 Task: Create a sub task Design and Implement Solution for the task  Develop a new mobile app for a delivery service in the project AgileDream , assign it to team member softage.2@softage.net and update the status of the sub task to  Completed , set the priority of the sub task to High
Action: Mouse moved to (693, 390)
Screenshot: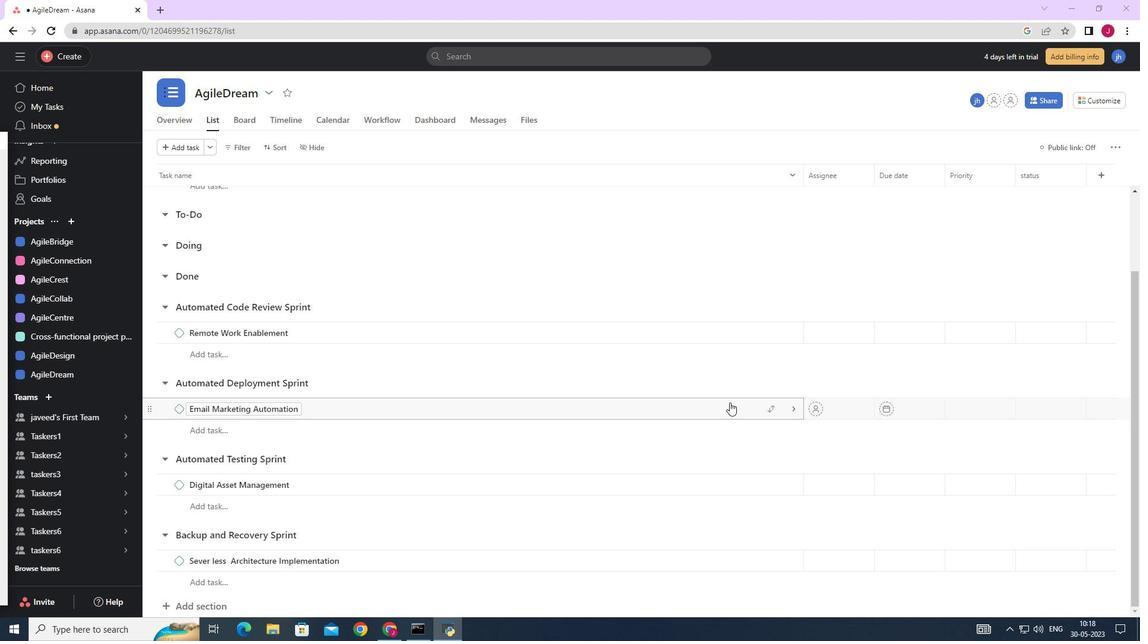 
Action: Mouse scrolled (693, 391) with delta (0, 0)
Screenshot: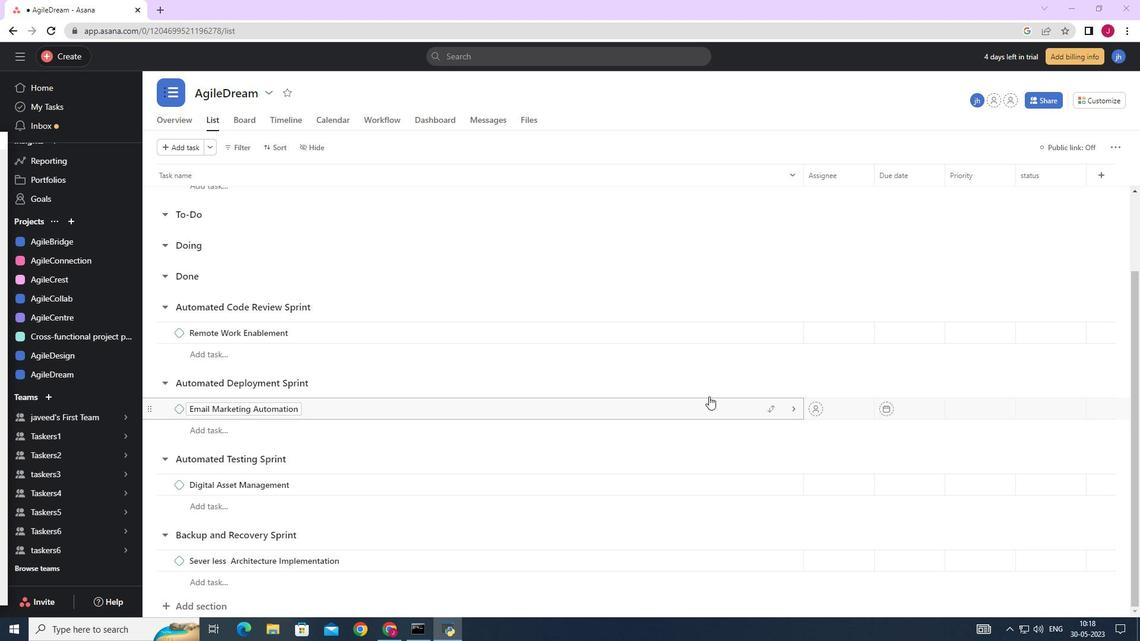 
Action: Mouse moved to (693, 390)
Screenshot: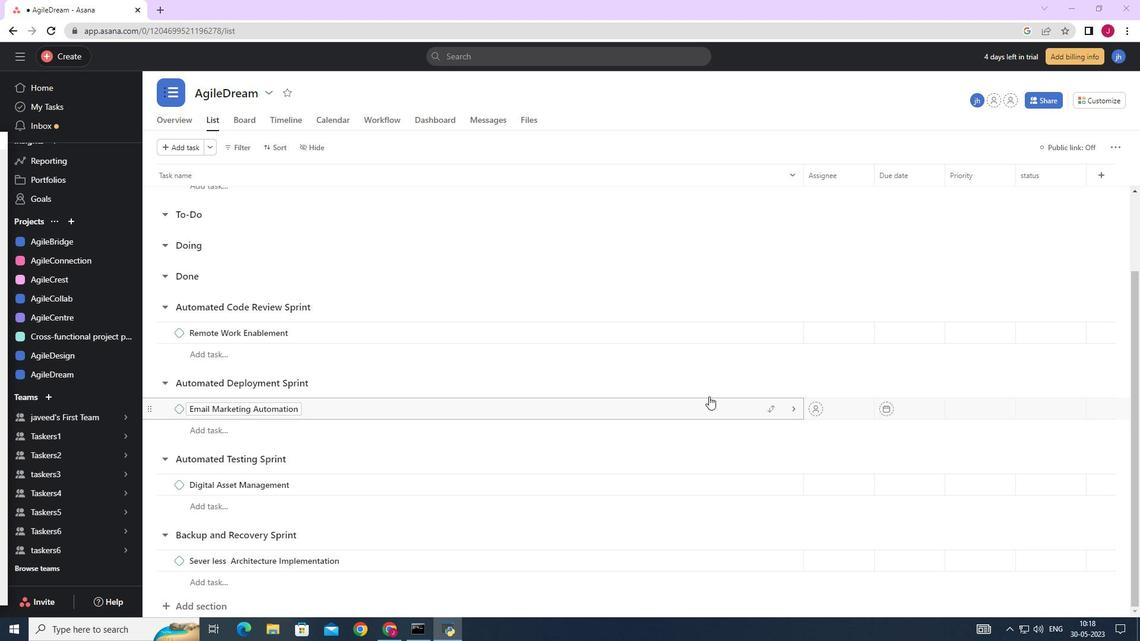 
Action: Mouse scrolled (693, 391) with delta (0, 0)
Screenshot: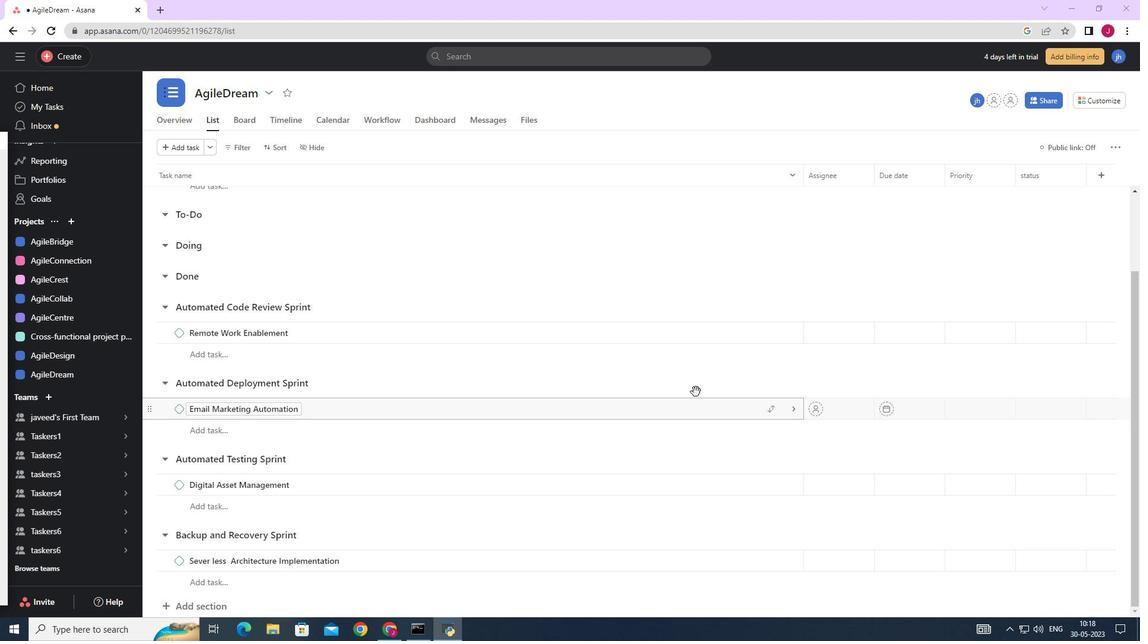 
Action: Mouse scrolled (693, 391) with delta (0, 0)
Screenshot: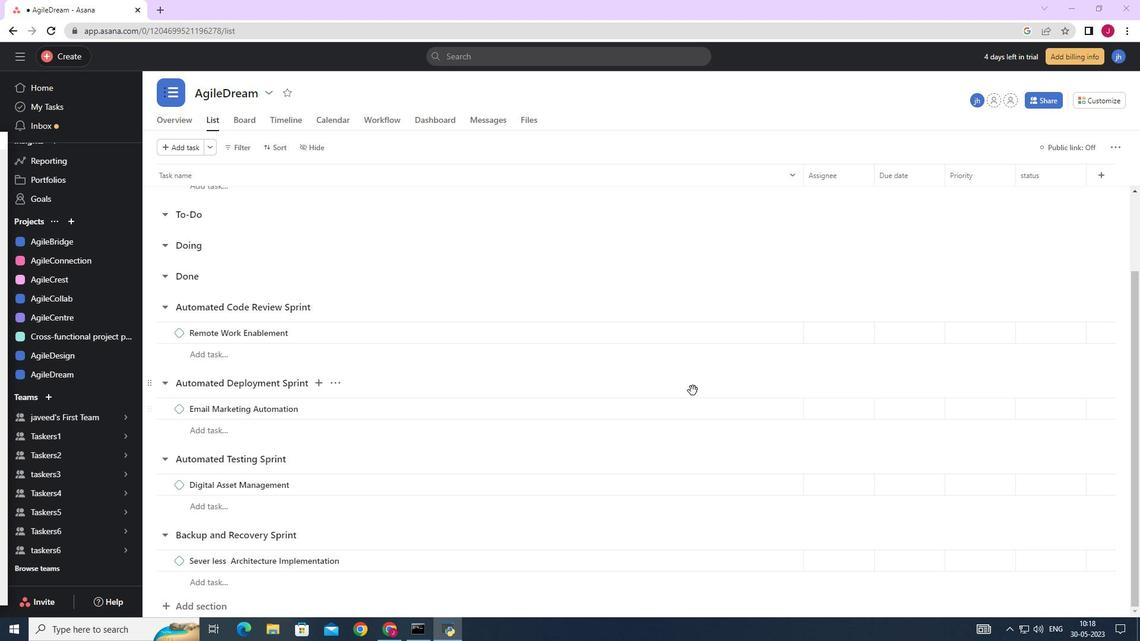 
Action: Mouse scrolled (693, 391) with delta (0, 0)
Screenshot: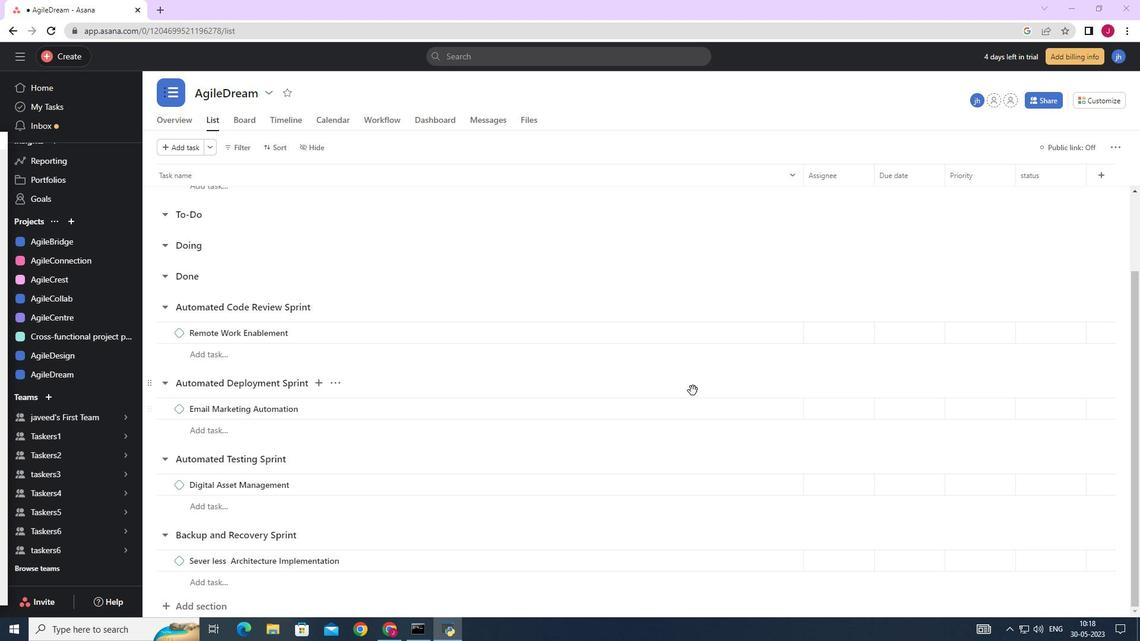 
Action: Mouse moved to (693, 384)
Screenshot: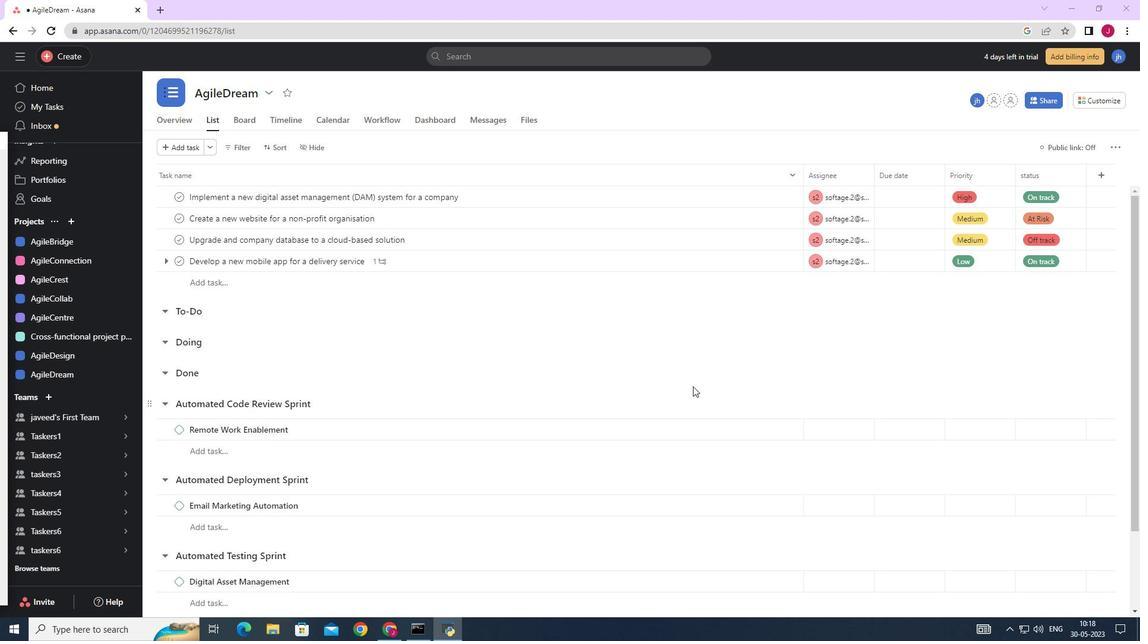 
Action: Mouse scrolled (693, 384) with delta (0, 0)
Screenshot: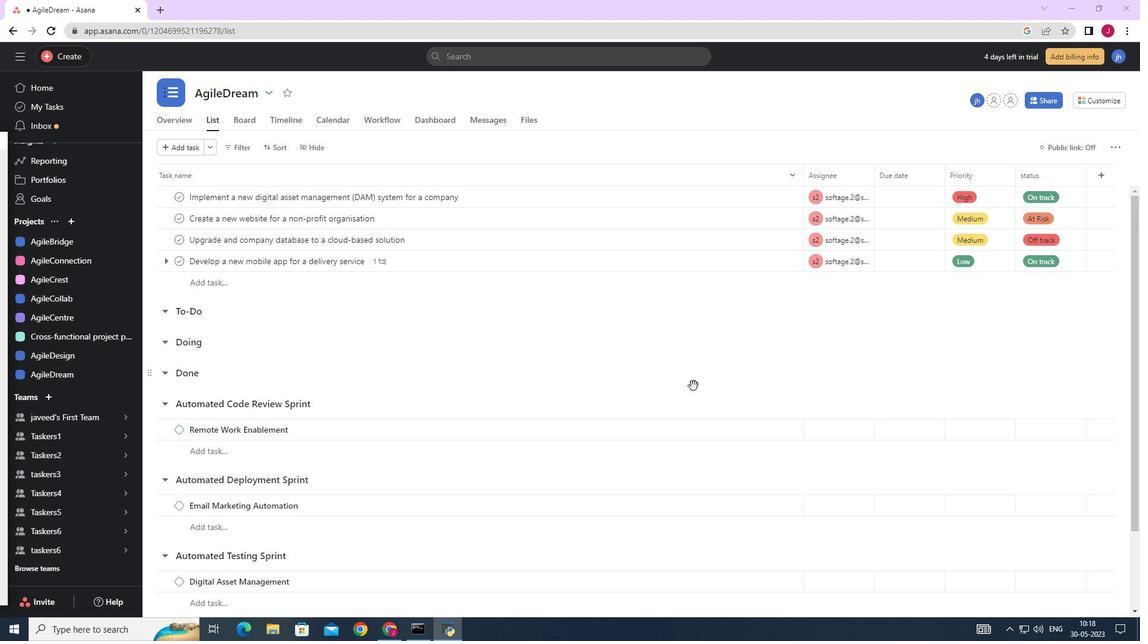 
Action: Mouse scrolled (693, 384) with delta (0, 0)
Screenshot: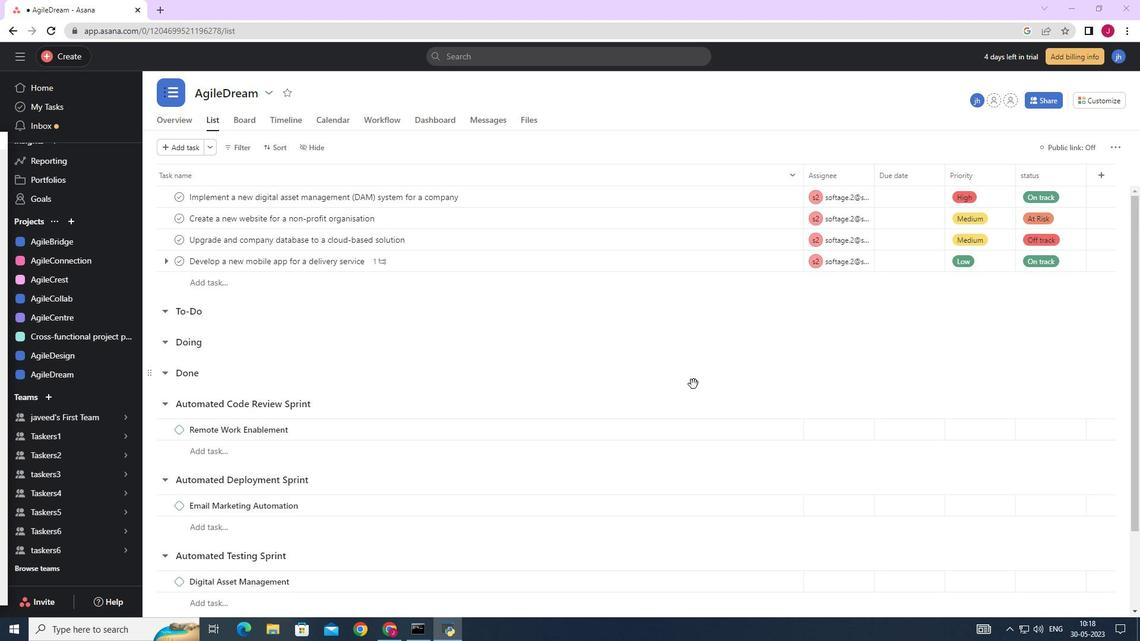 
Action: Mouse moved to (754, 261)
Screenshot: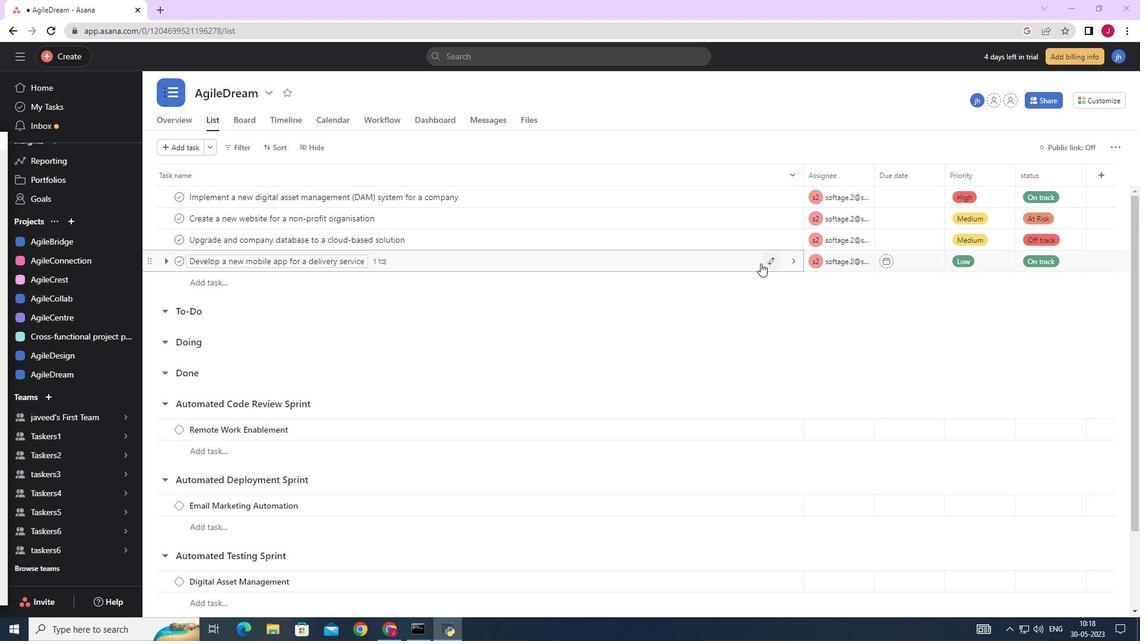 
Action: Mouse pressed left at (754, 261)
Screenshot: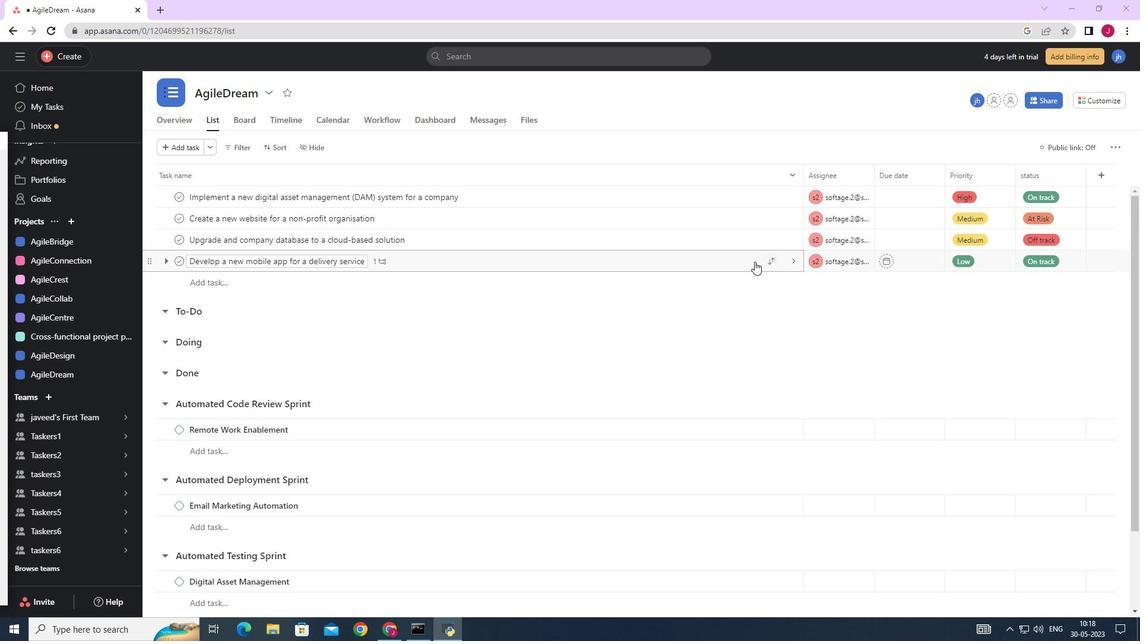 
Action: Mouse moved to (987, 396)
Screenshot: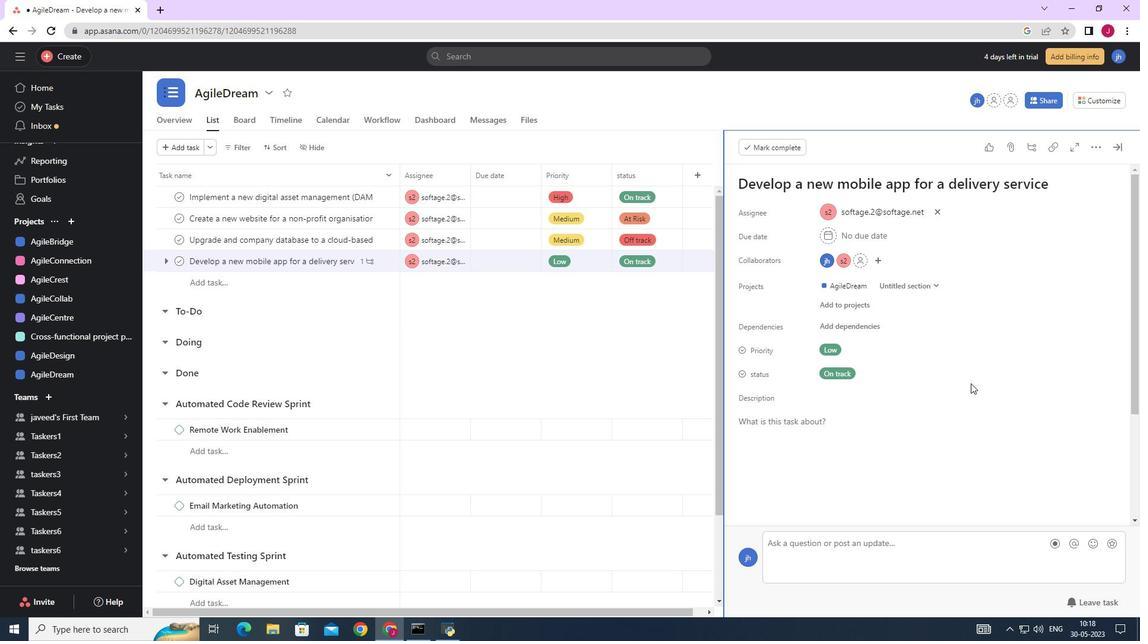 
Action: Mouse scrolled (987, 396) with delta (0, 0)
Screenshot: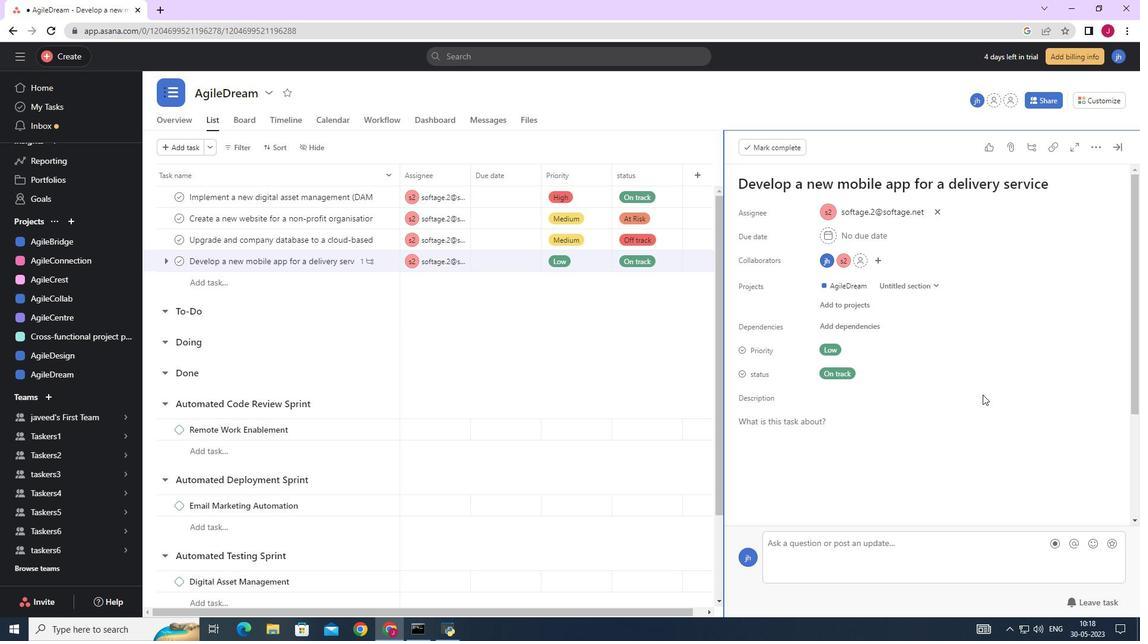 
Action: Mouse scrolled (987, 396) with delta (0, 0)
Screenshot: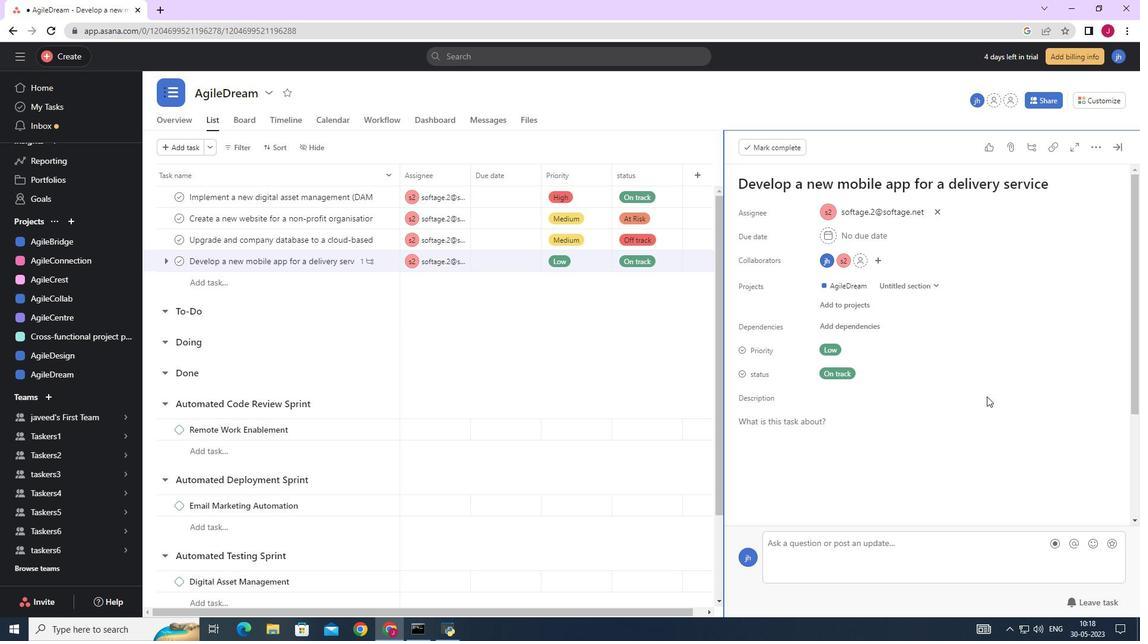 
Action: Mouse scrolled (987, 396) with delta (0, 0)
Screenshot: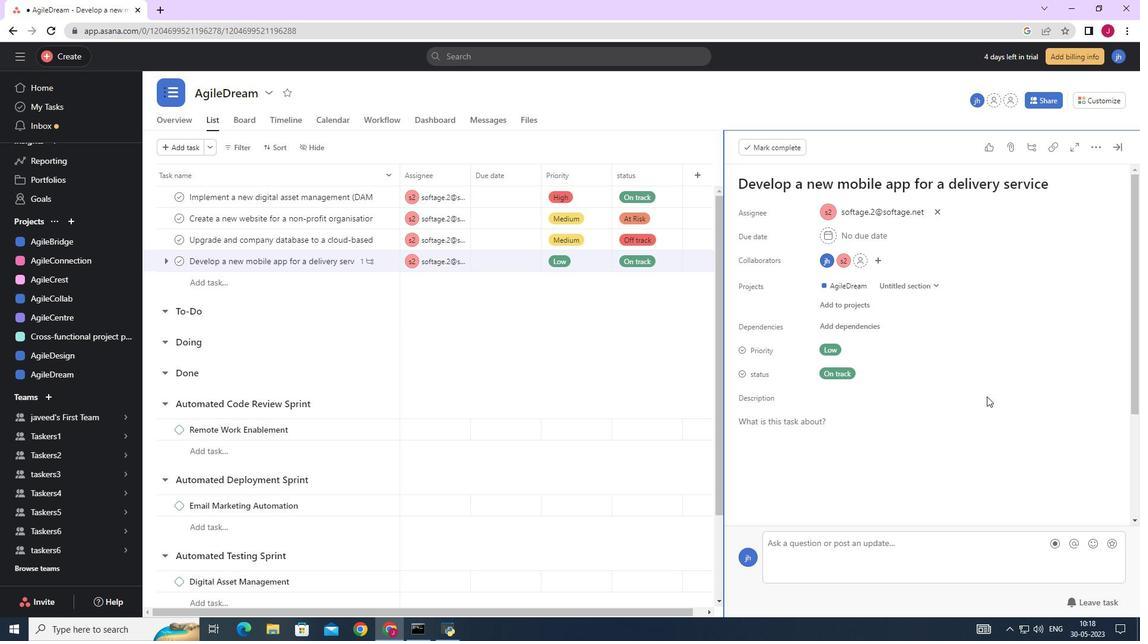 
Action: Mouse scrolled (987, 396) with delta (0, 0)
Screenshot: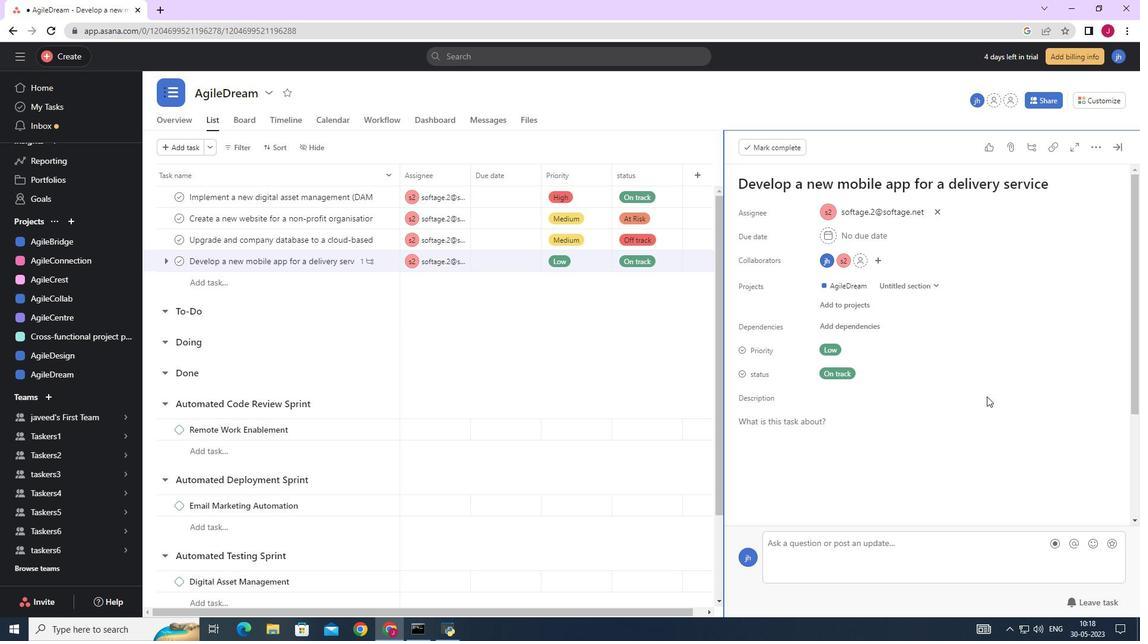 
Action: Mouse scrolled (987, 396) with delta (0, 0)
Screenshot: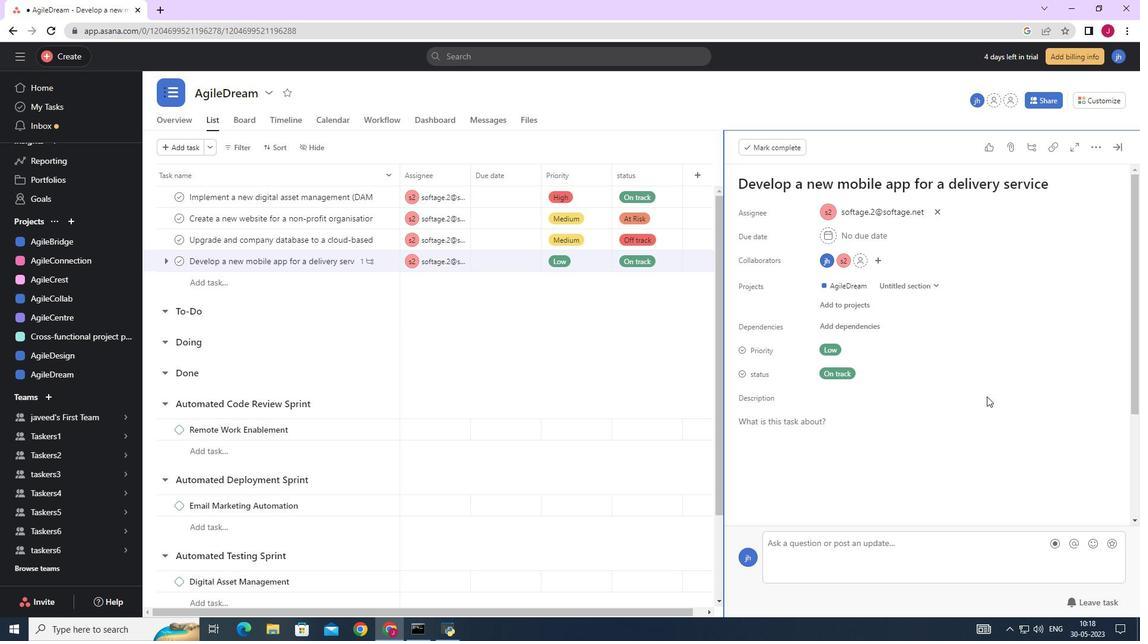 
Action: Mouse scrolled (987, 396) with delta (0, 0)
Screenshot: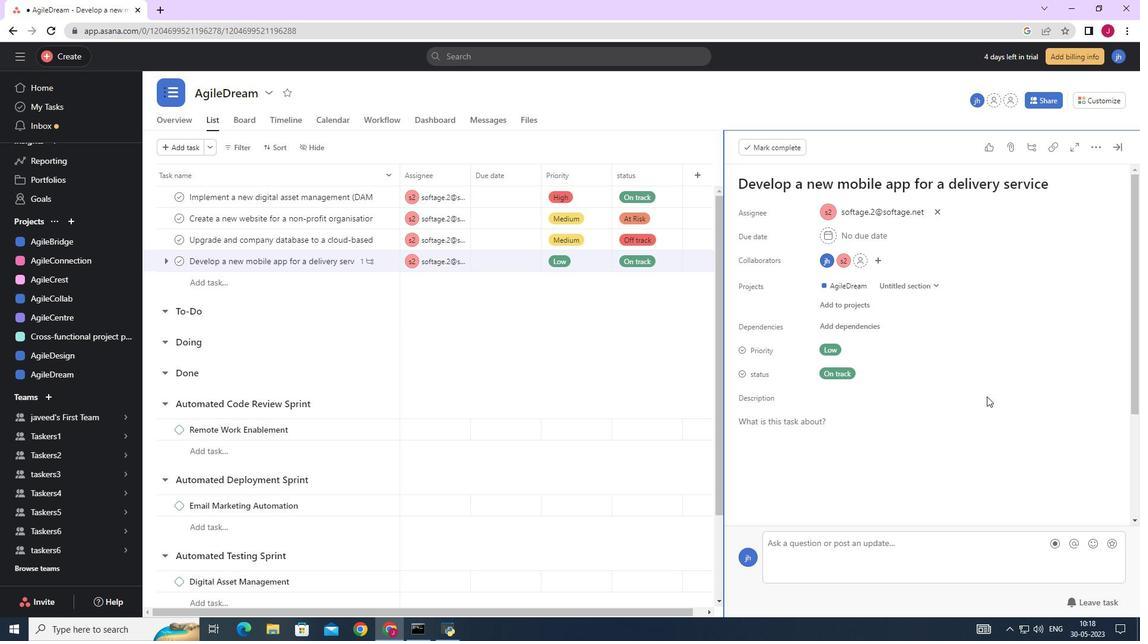 
Action: Mouse moved to (783, 431)
Screenshot: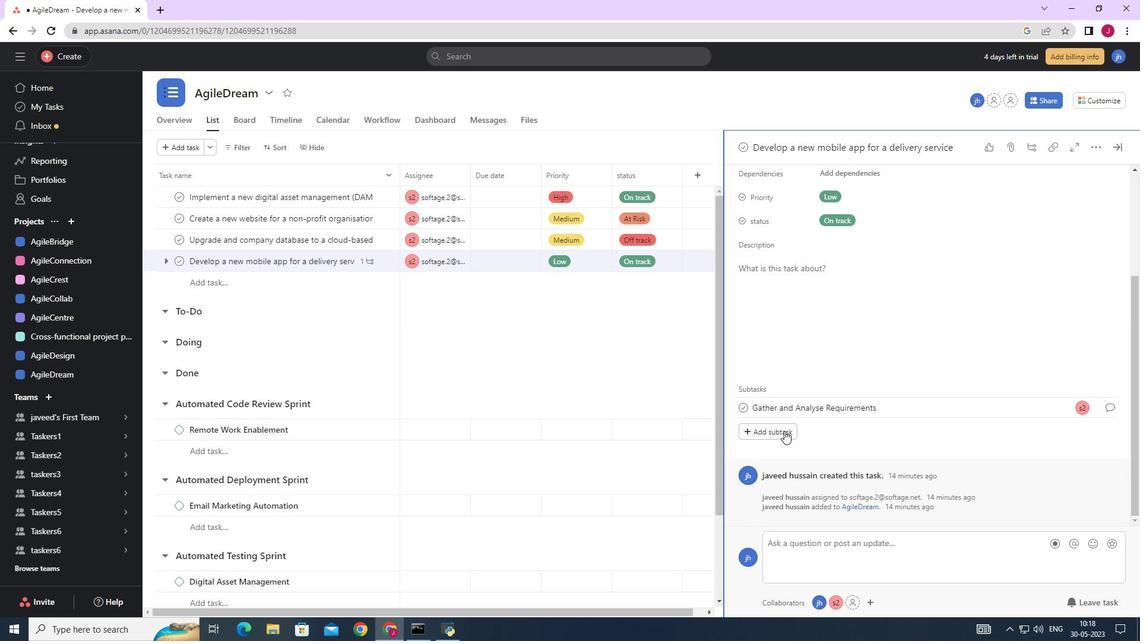 
Action: Mouse pressed left at (783, 431)
Screenshot: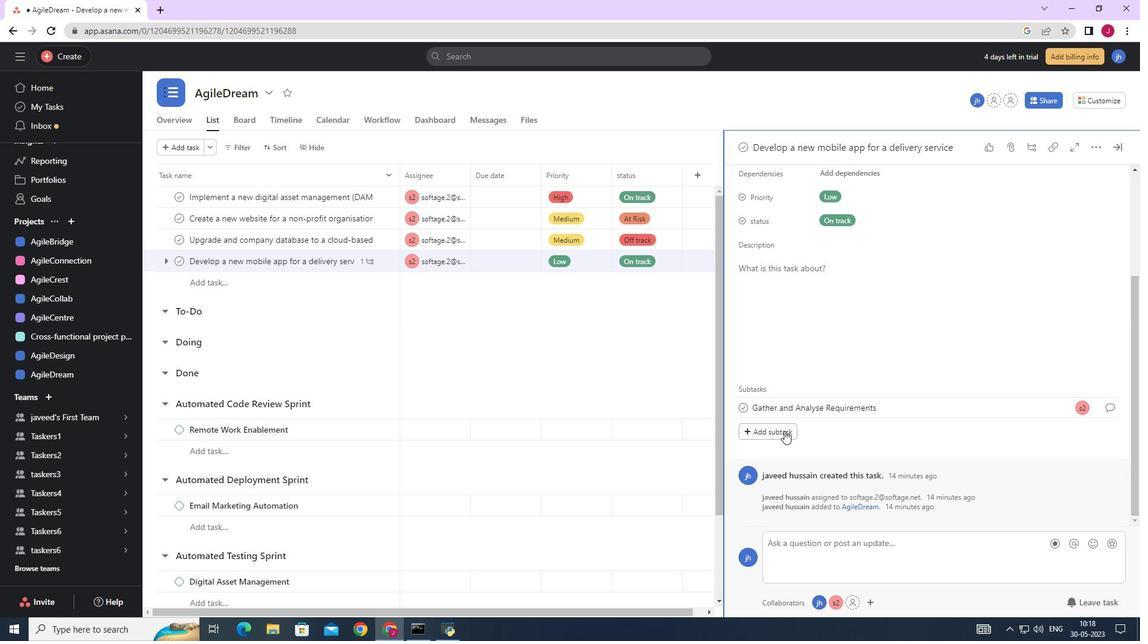 
Action: Mouse moved to (785, 400)
Screenshot: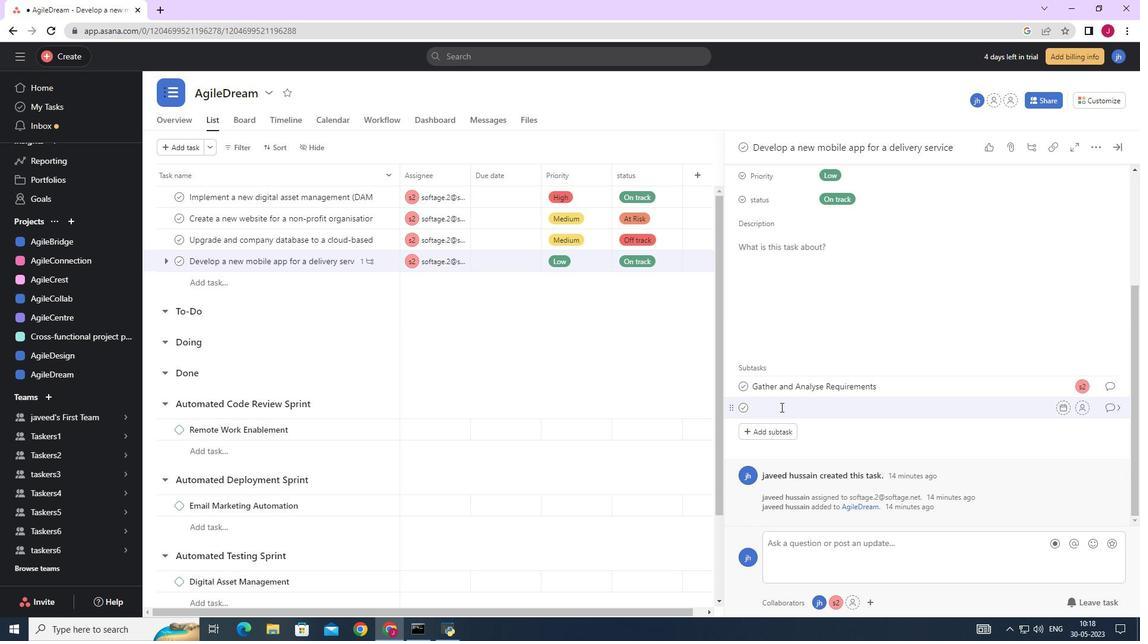 
Action: Key pressed <Key.caps_lock>D<Key.caps_lock>esign<Key.space>and<Key.space><Key.caps_lock>I<Key.caps_lock>mplement<Key.space><Key.caps_lock>S<Key.caps_lock>olution
Screenshot: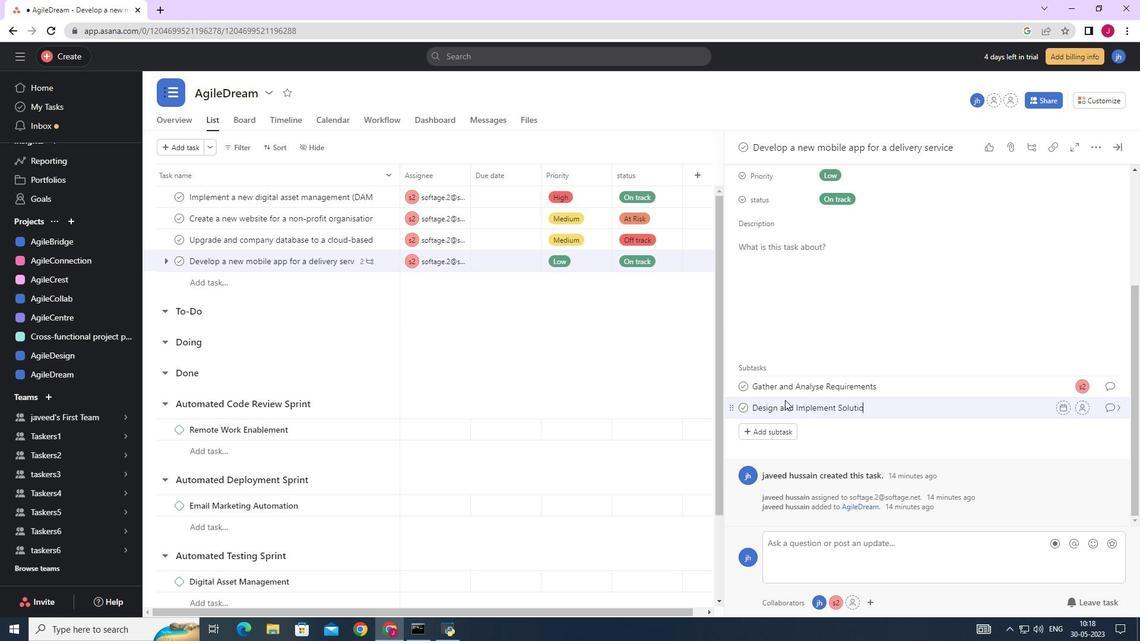 
Action: Mouse moved to (1080, 406)
Screenshot: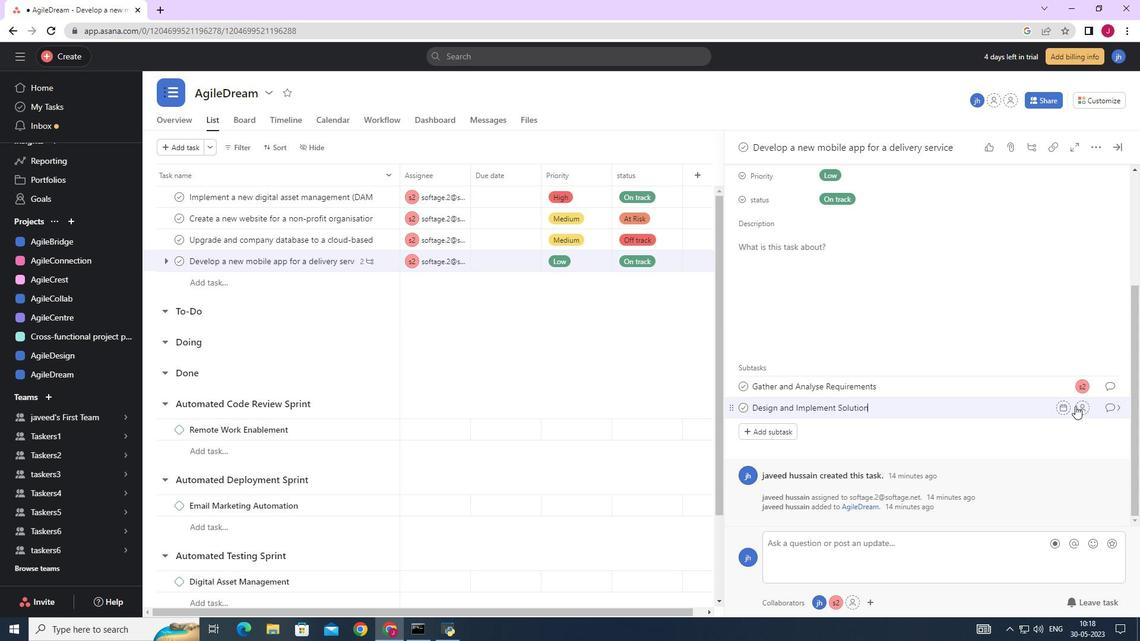 
Action: Mouse pressed left at (1080, 406)
Screenshot: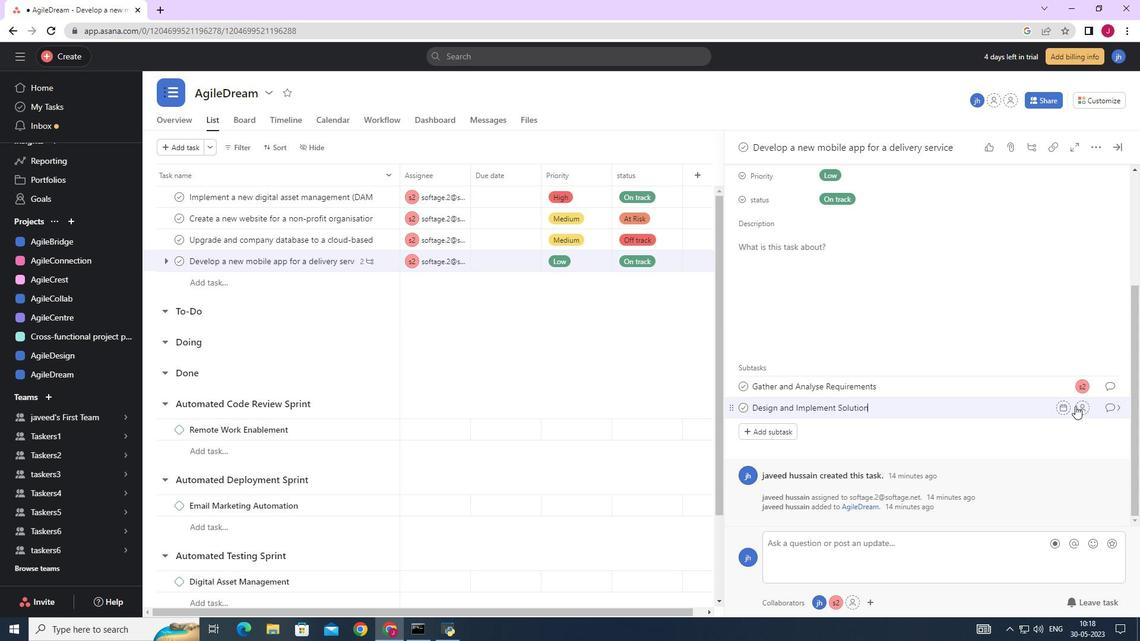 
Action: Mouse moved to (1077, 408)
Screenshot: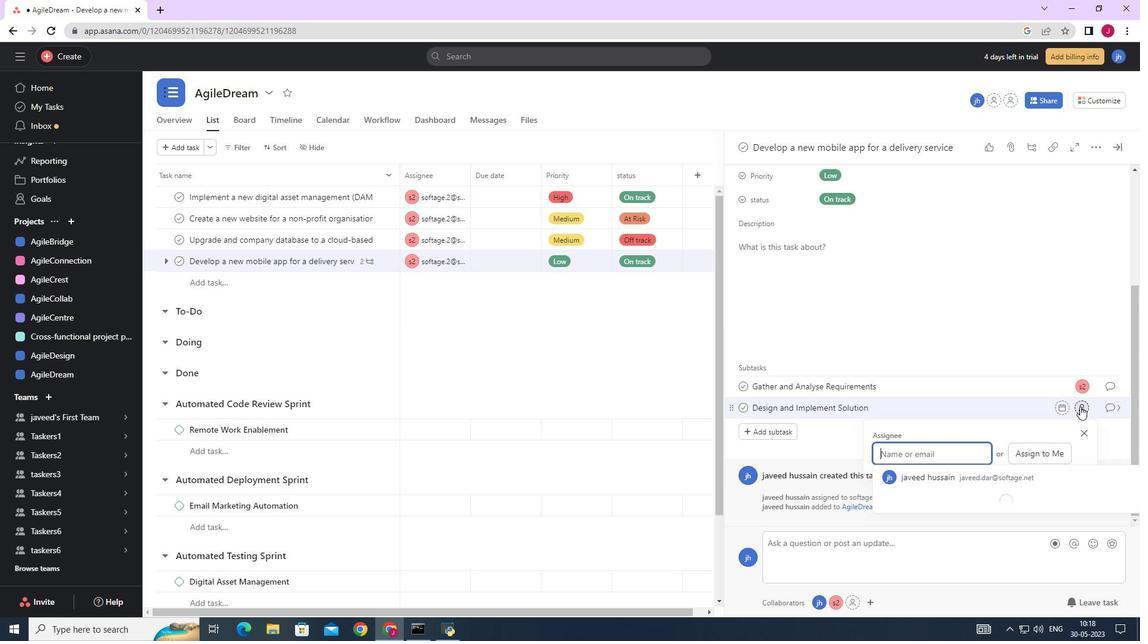 
Action: Key pressed softage.2
Screenshot: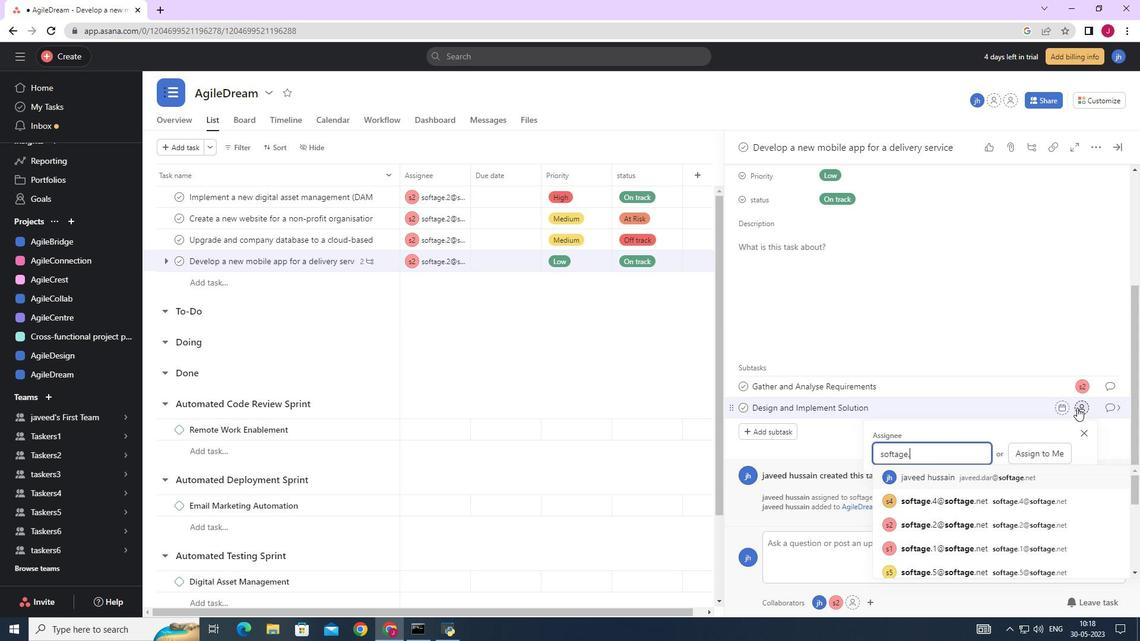 
Action: Mouse moved to (945, 477)
Screenshot: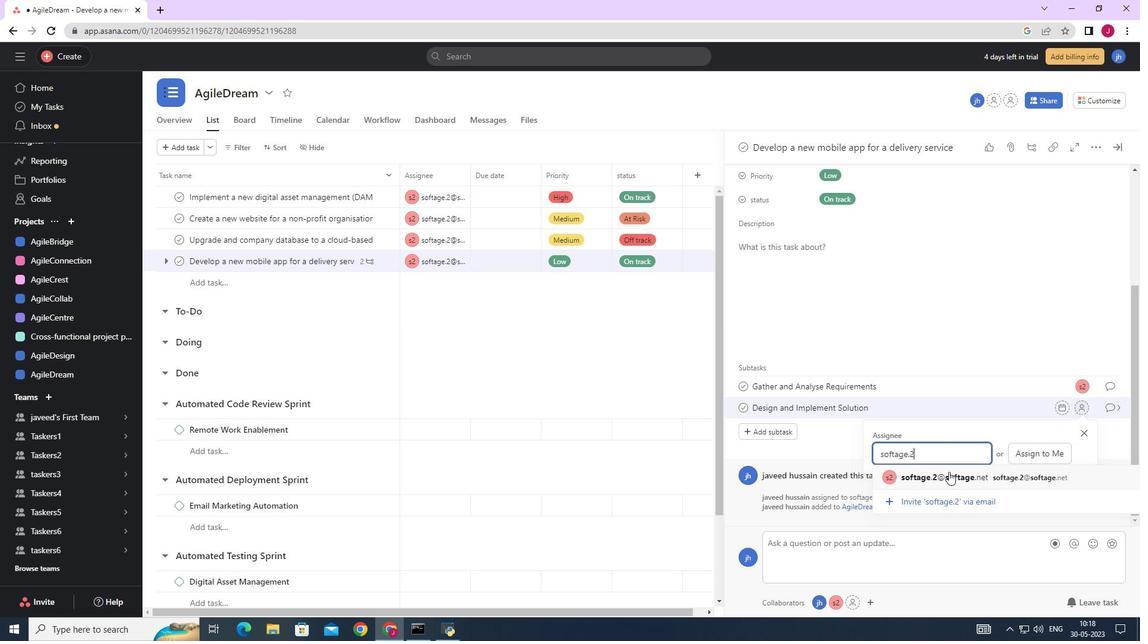 
Action: Mouse pressed left at (945, 477)
Screenshot: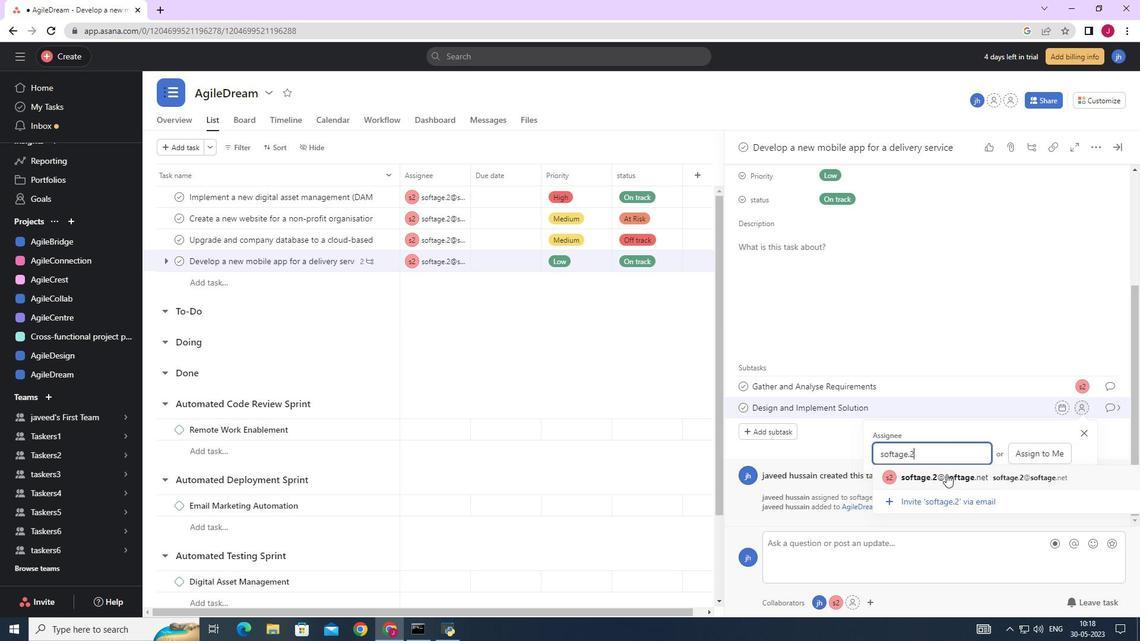 
Action: Mouse moved to (1110, 409)
Screenshot: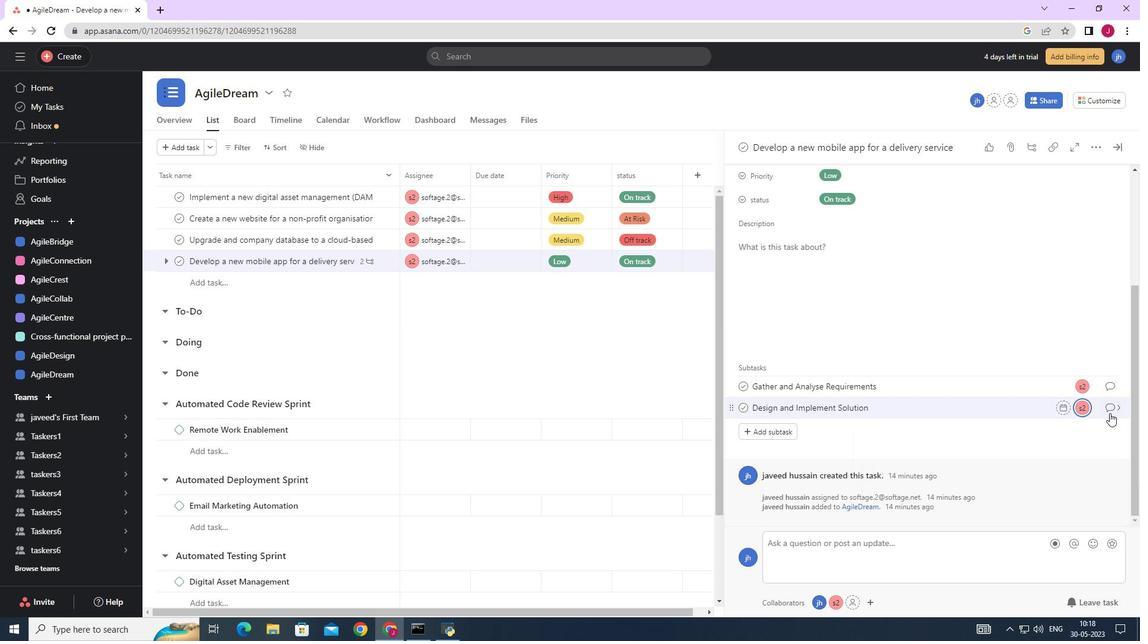 
Action: Mouse pressed left at (1110, 409)
Screenshot: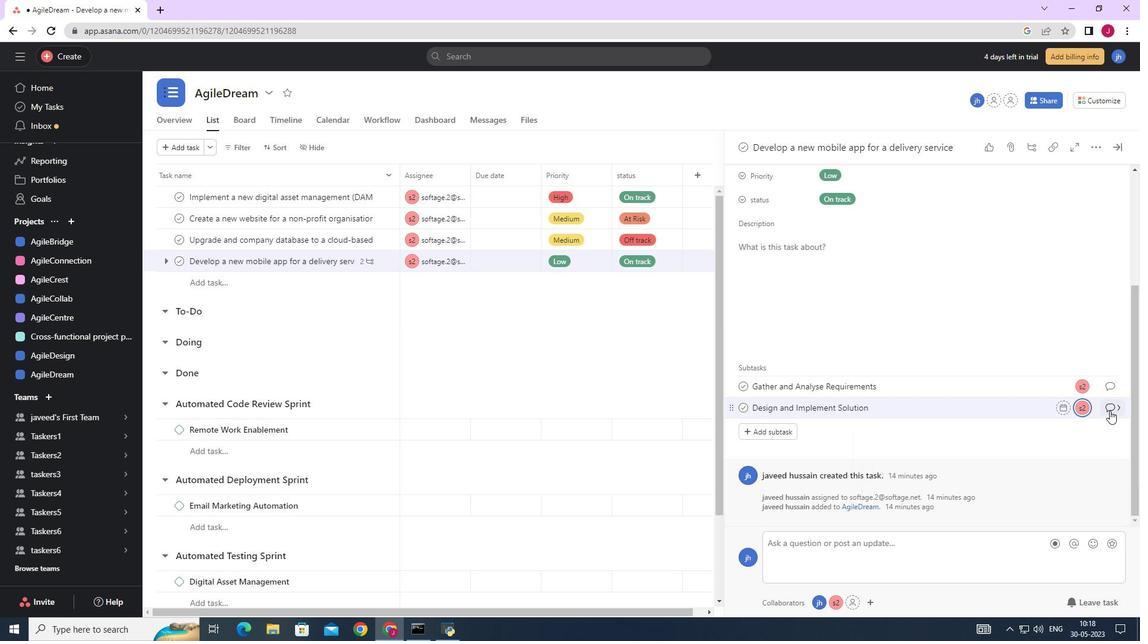 
Action: Mouse moved to (772, 340)
Screenshot: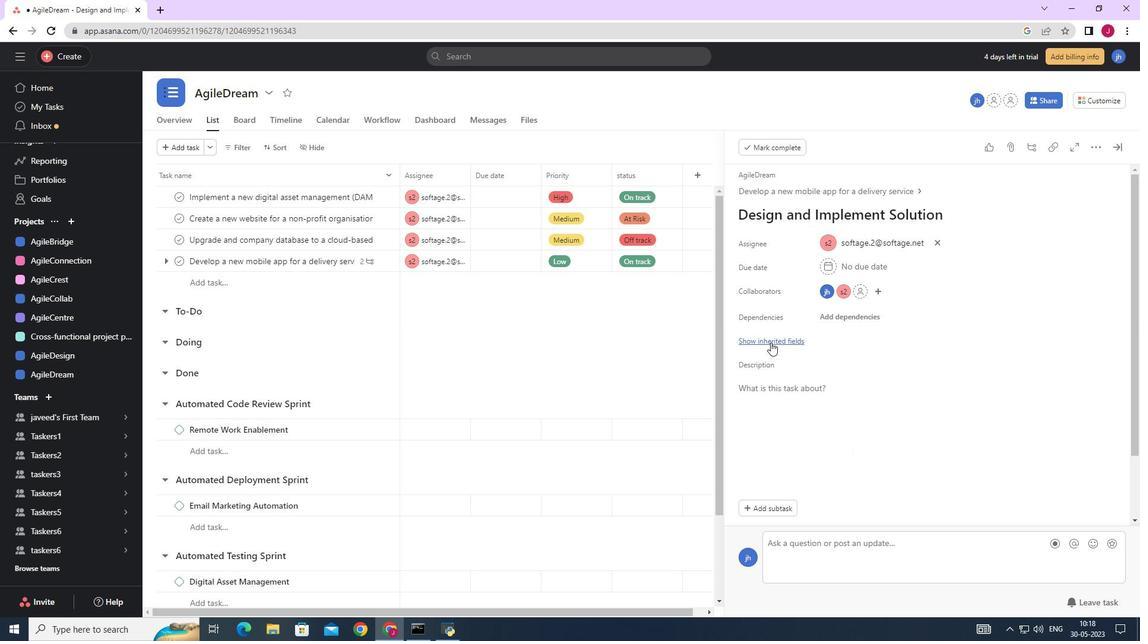 
Action: Mouse pressed left at (772, 340)
Screenshot: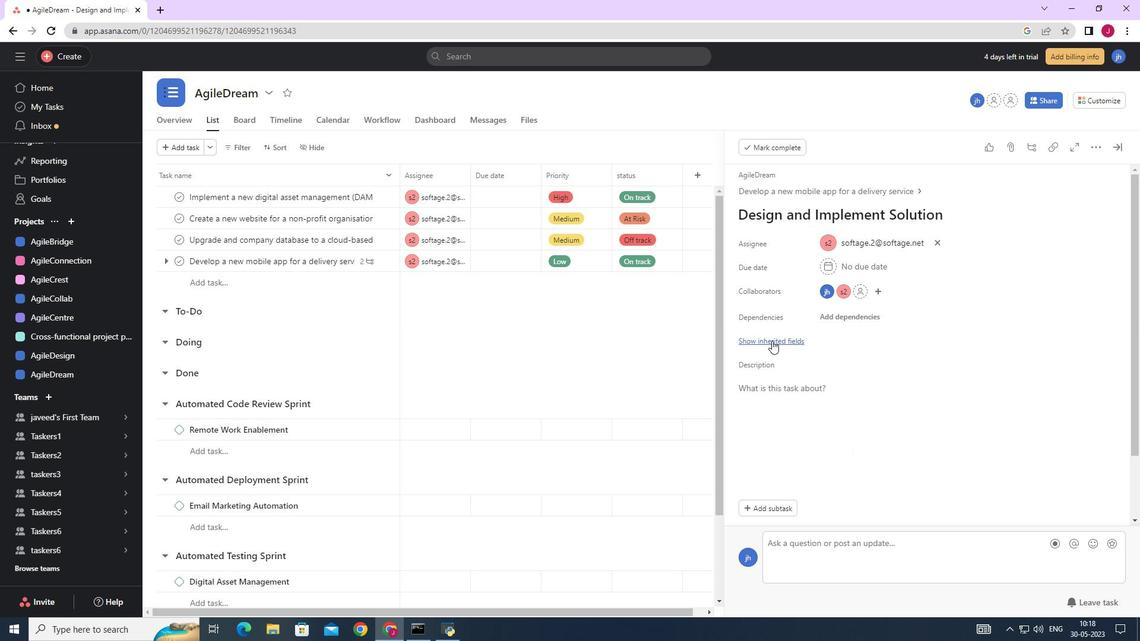 
Action: Mouse moved to (822, 368)
Screenshot: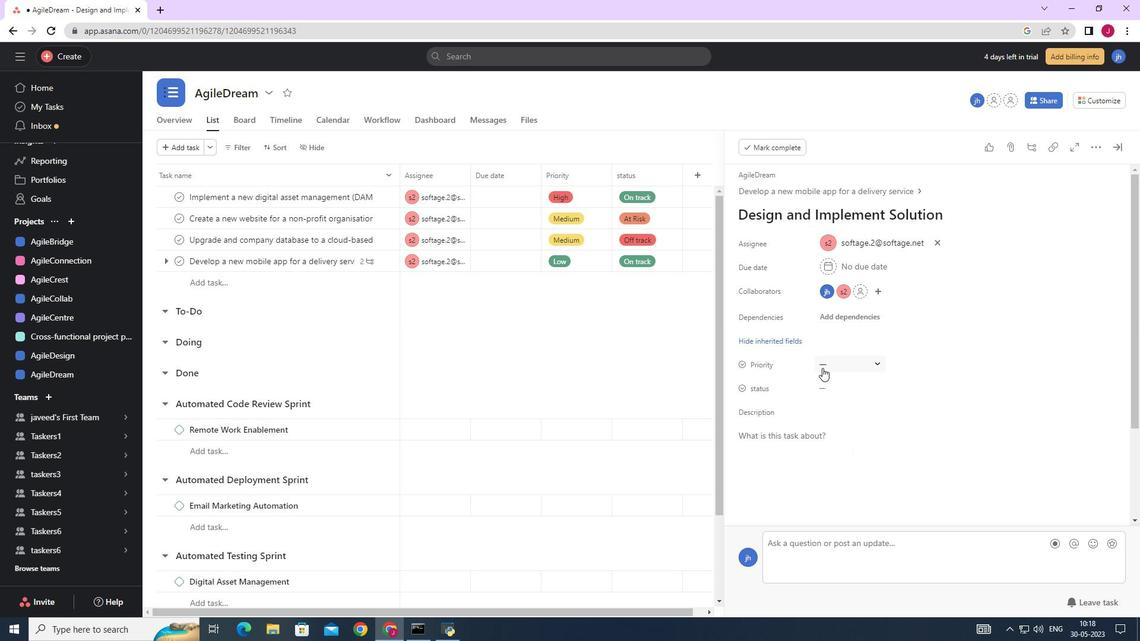
Action: Mouse pressed left at (822, 368)
Screenshot: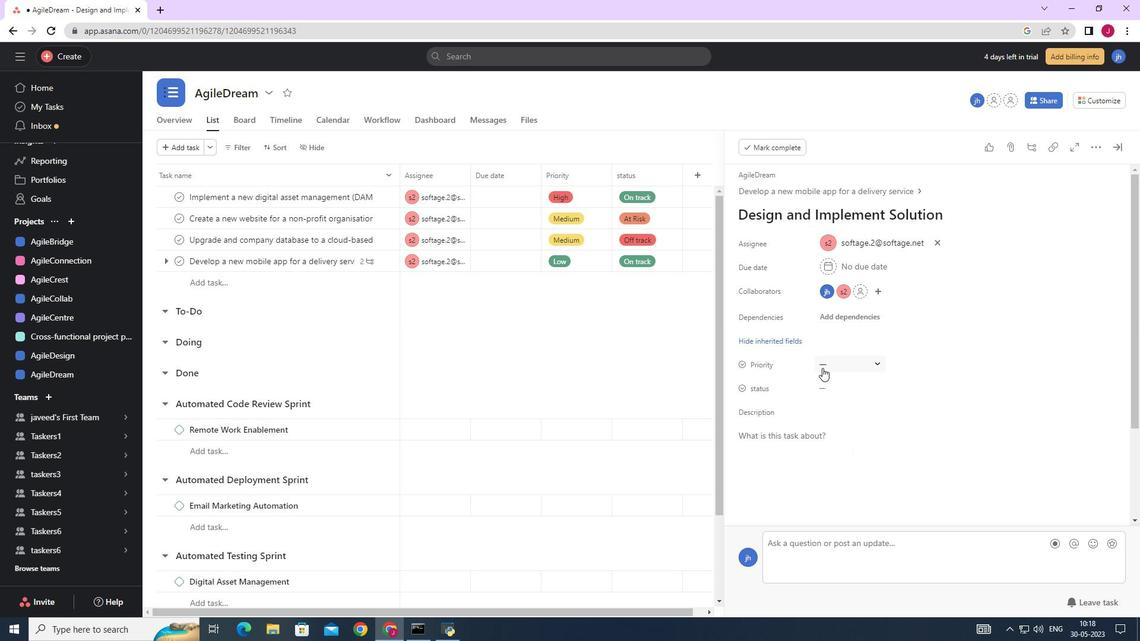 
Action: Mouse moved to (854, 405)
Screenshot: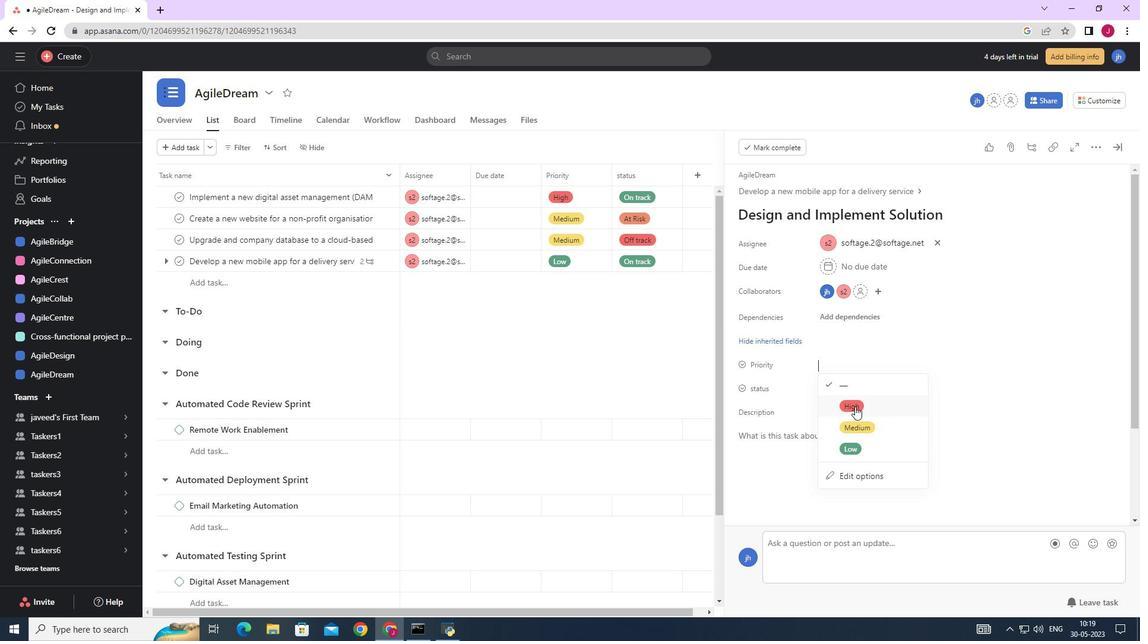 
Action: Mouse pressed left at (854, 405)
Screenshot: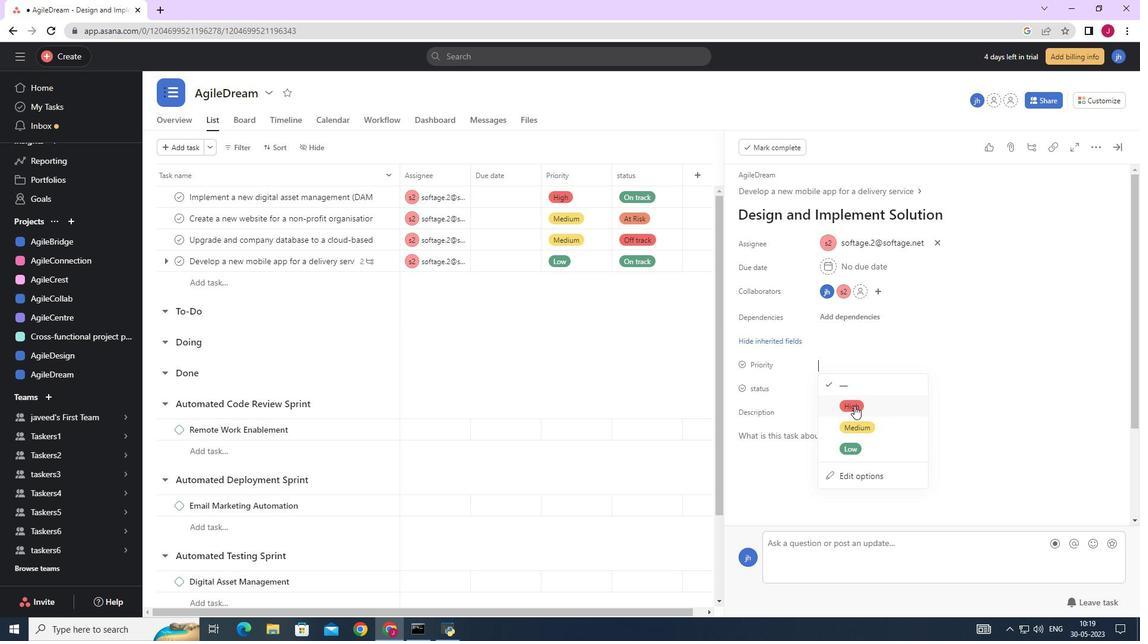 
Action: Mouse moved to (831, 379)
Screenshot: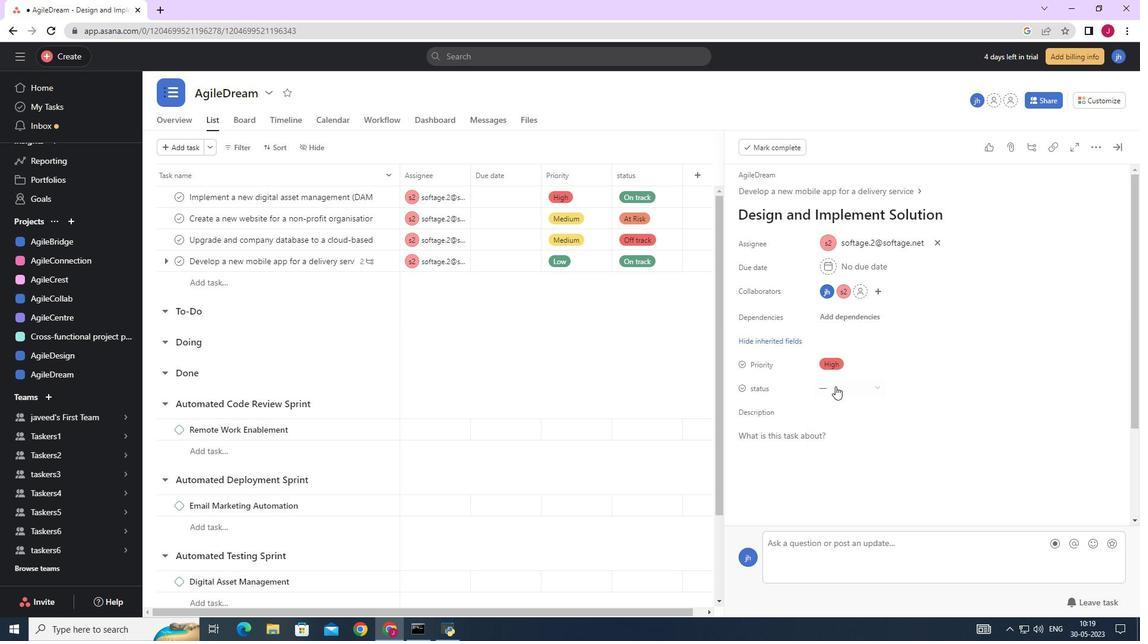 
Action: Mouse pressed left at (831, 379)
Screenshot: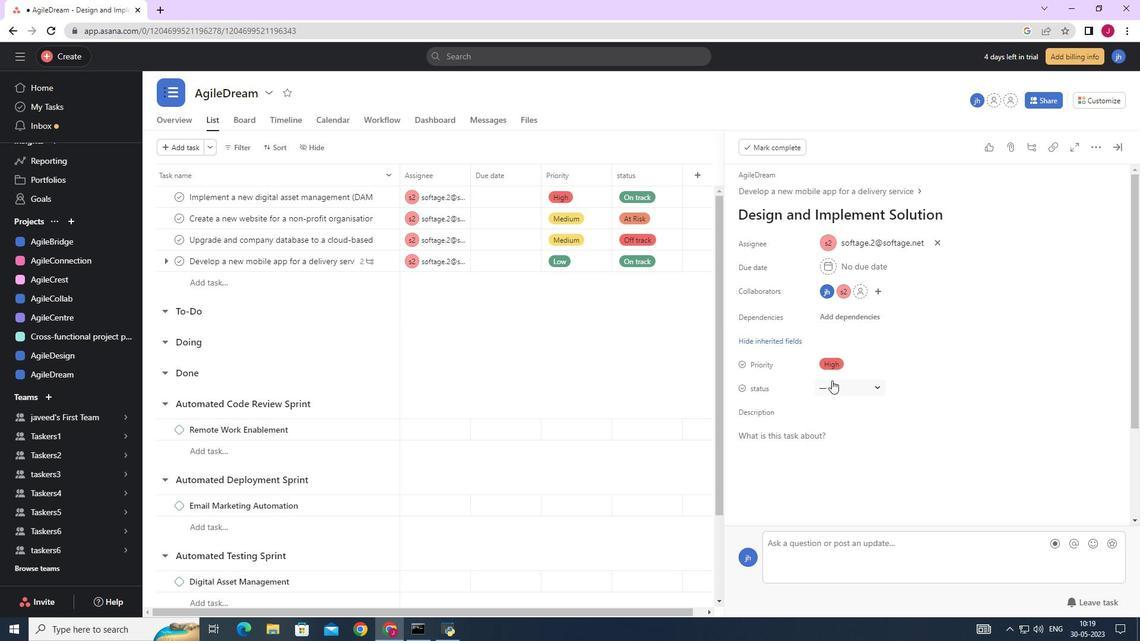 
Action: Mouse moved to (866, 491)
Screenshot: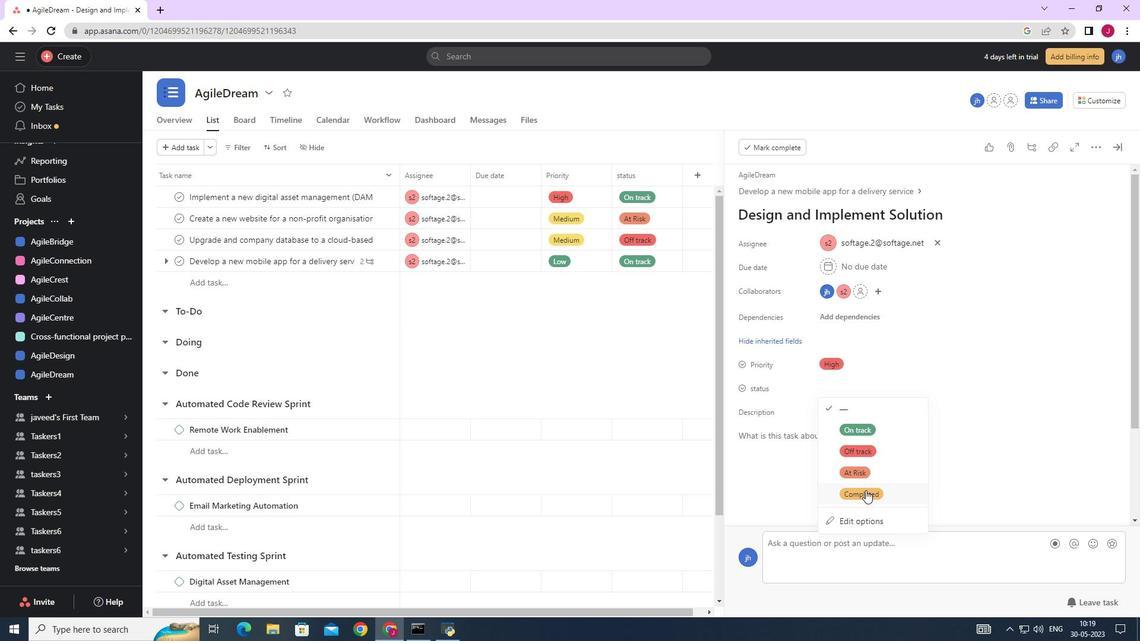 
Action: Mouse pressed left at (866, 491)
Screenshot: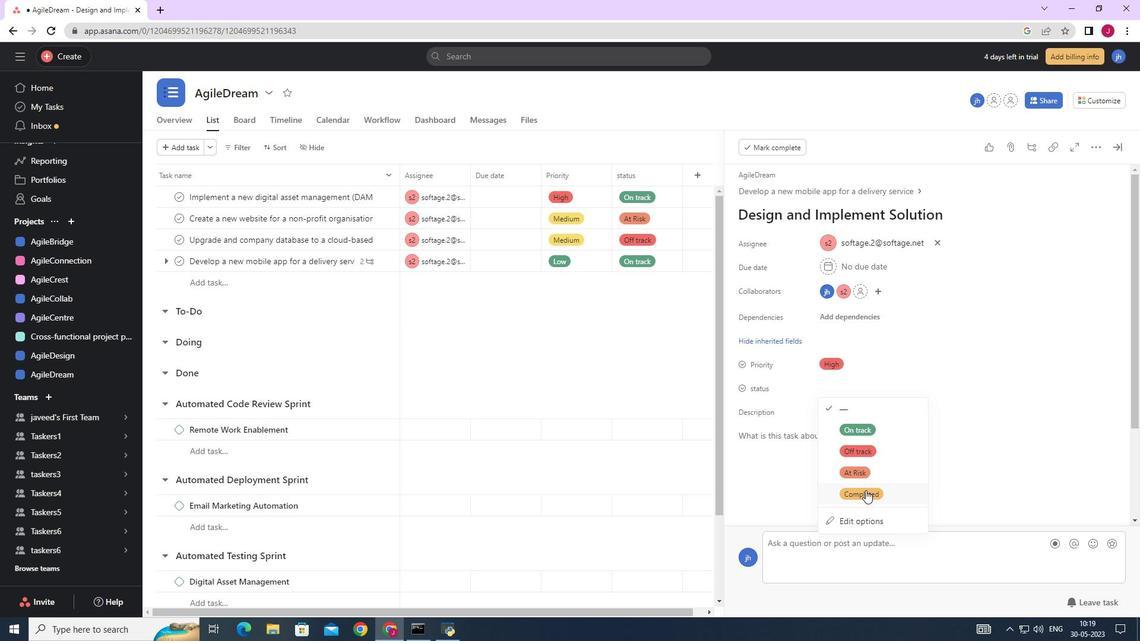
Action: Mouse moved to (1118, 150)
Screenshot: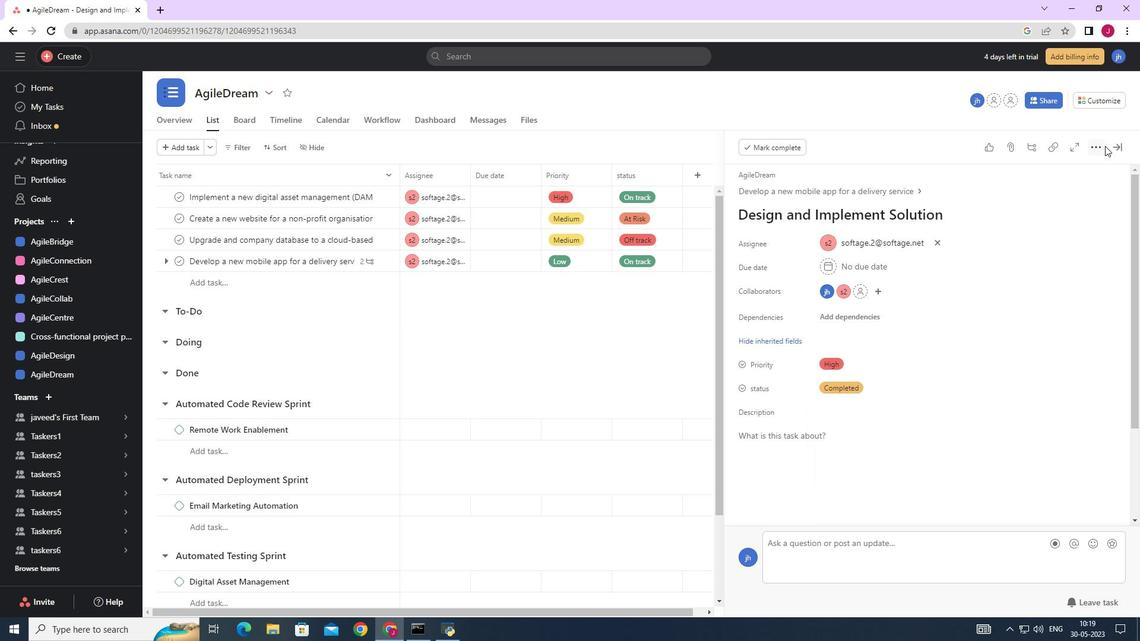 
Action: Mouse pressed left at (1118, 150)
Screenshot: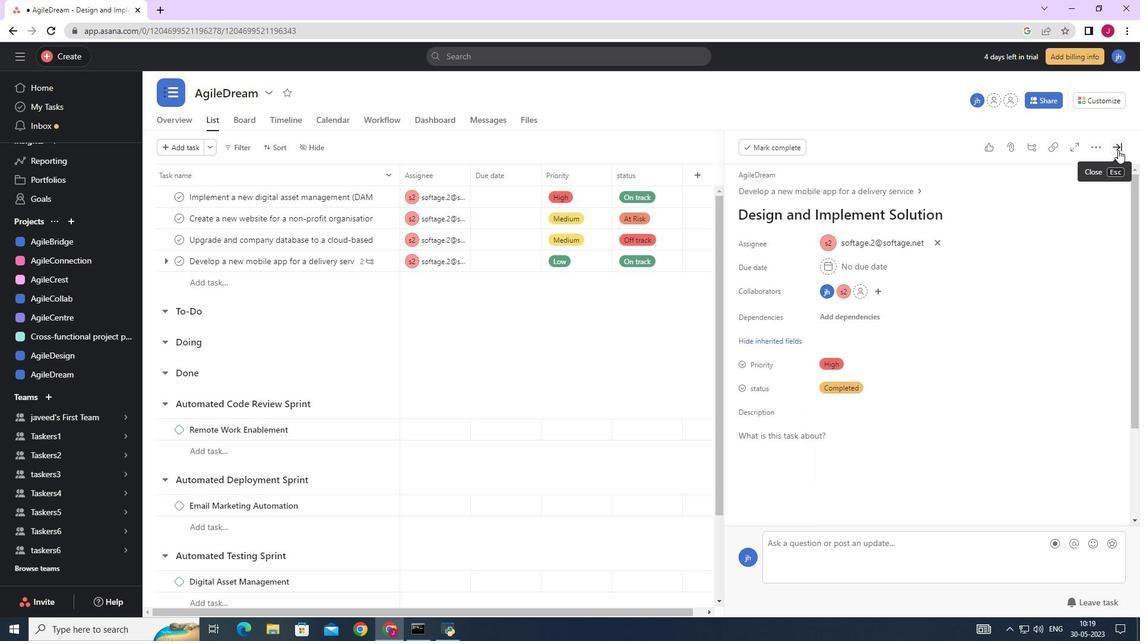 
Action: Mouse moved to (1092, 165)
Screenshot: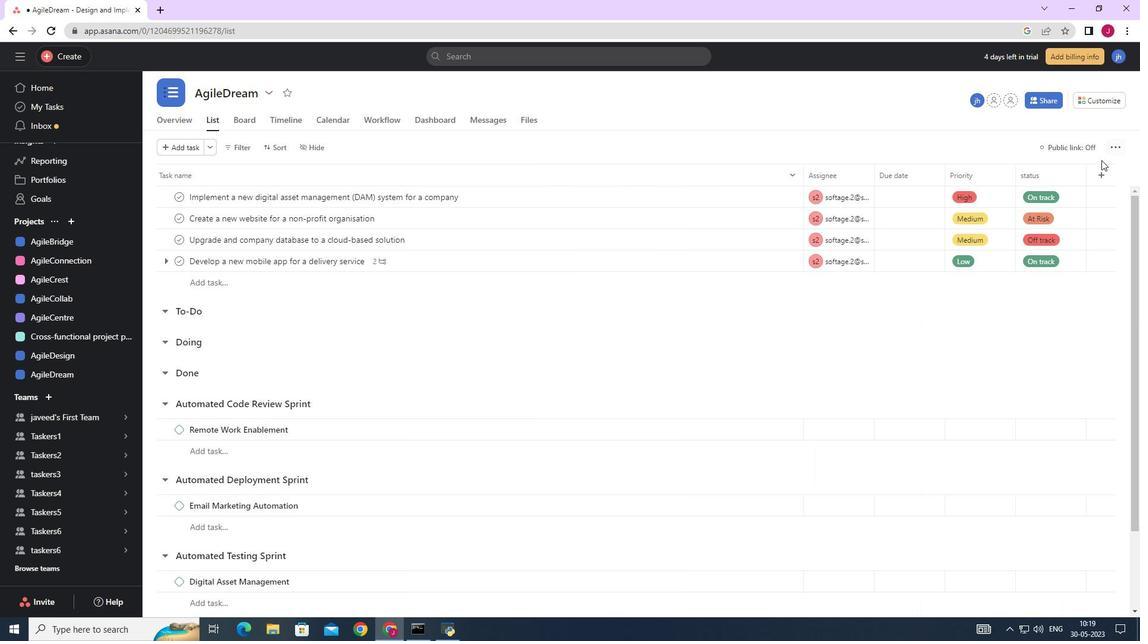 
